 Task: Create a due date automation trigger when advanced on, 2 hours after a card is due add basic without the red label.
Action: Mouse moved to (867, 248)
Screenshot: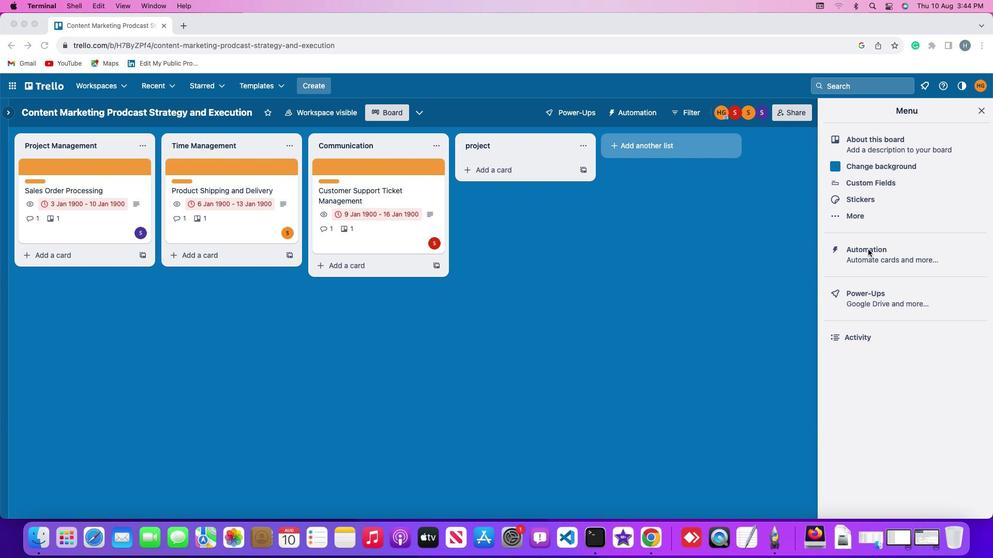 
Action: Mouse pressed left at (867, 248)
Screenshot: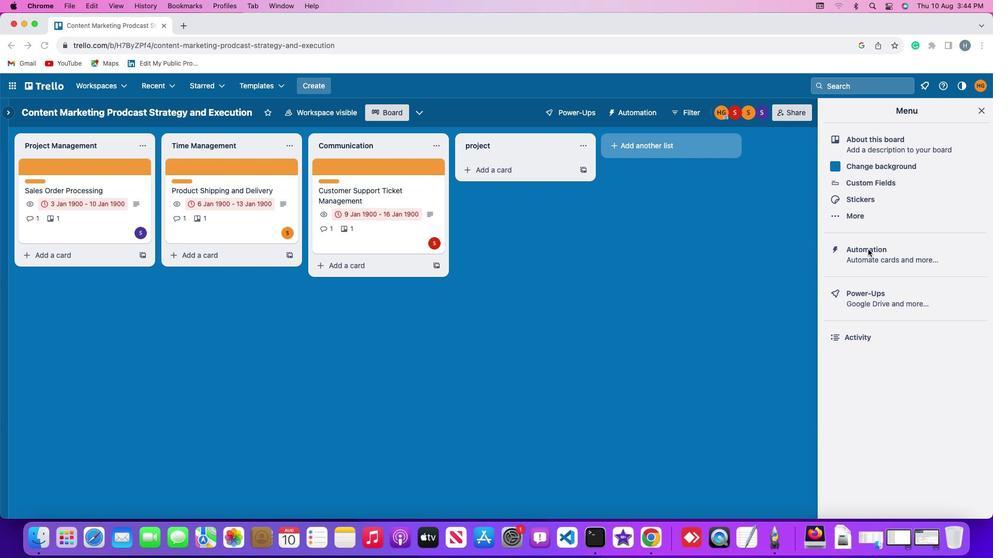 
Action: Mouse pressed left at (867, 248)
Screenshot: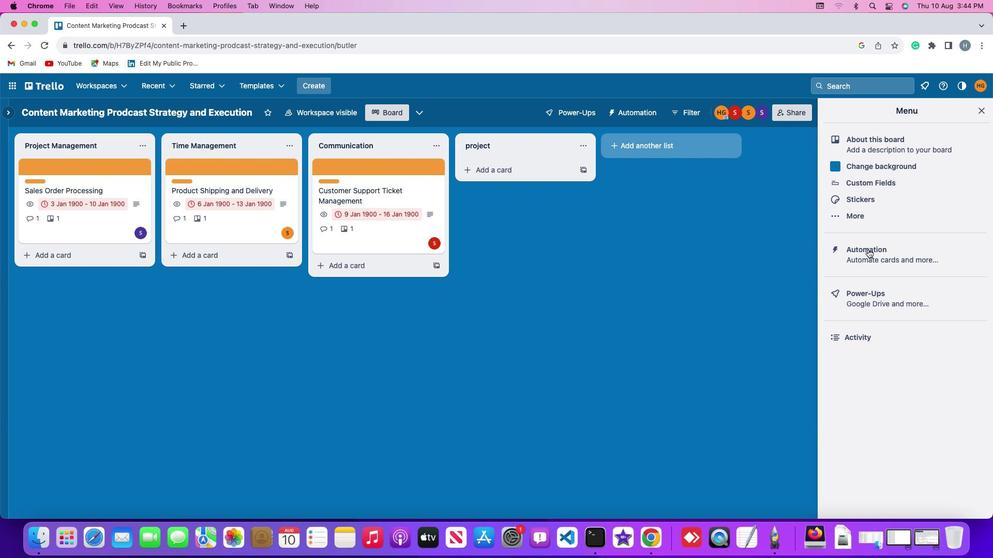 
Action: Mouse moved to (52, 245)
Screenshot: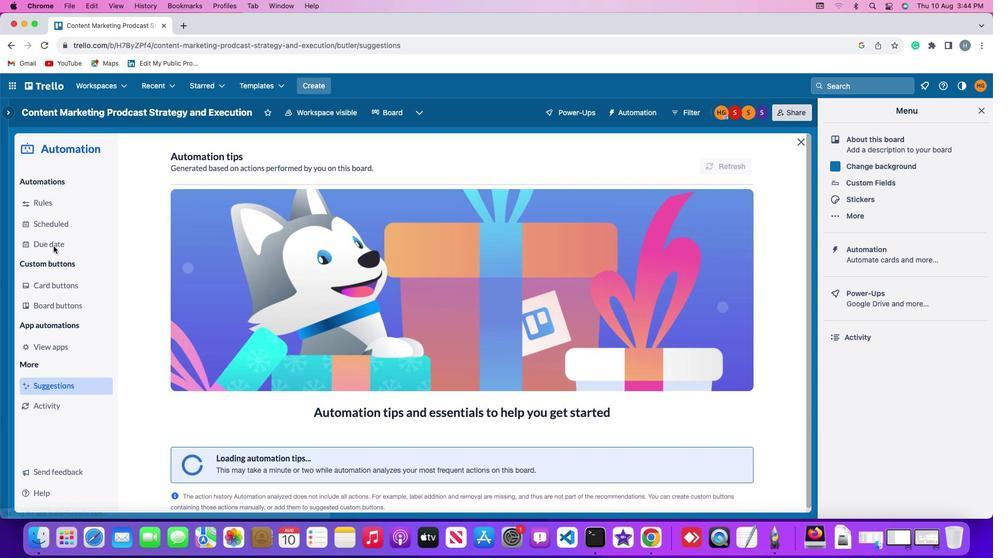 
Action: Mouse pressed left at (52, 245)
Screenshot: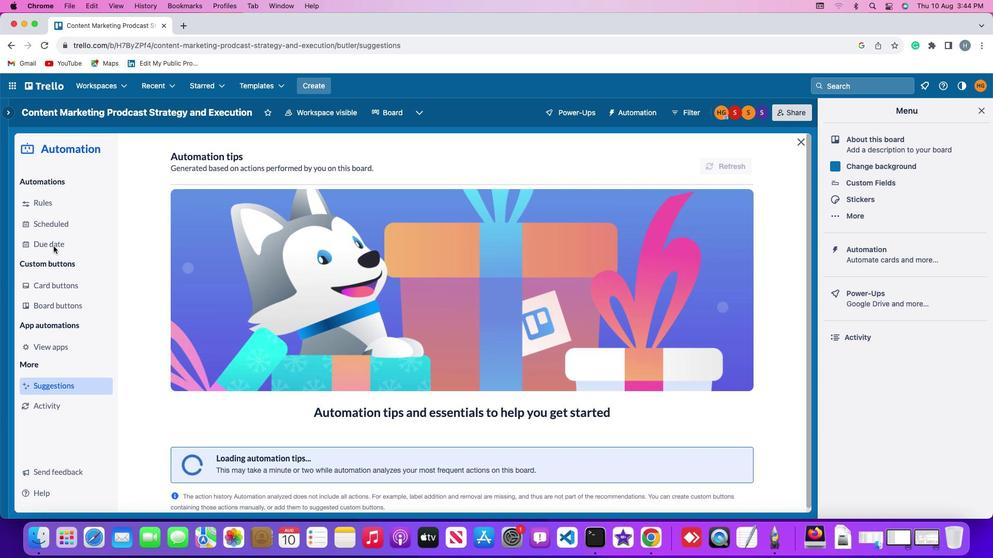
Action: Mouse moved to (695, 159)
Screenshot: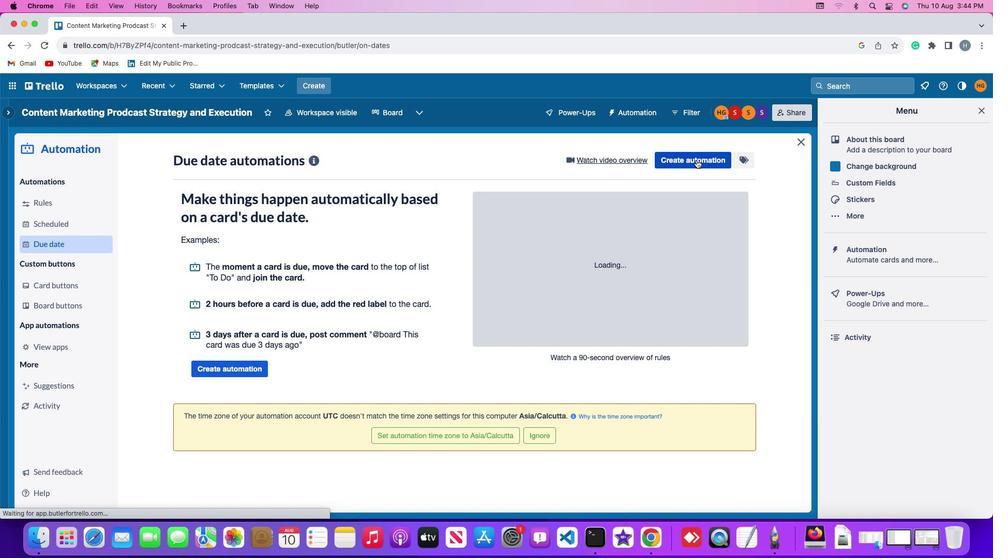 
Action: Mouse pressed left at (695, 159)
Screenshot: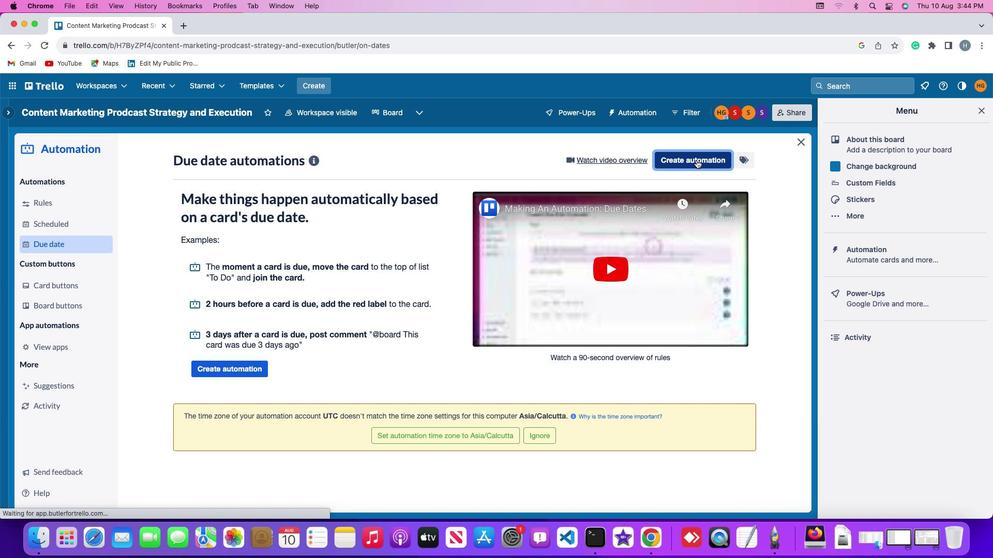 
Action: Mouse moved to (229, 257)
Screenshot: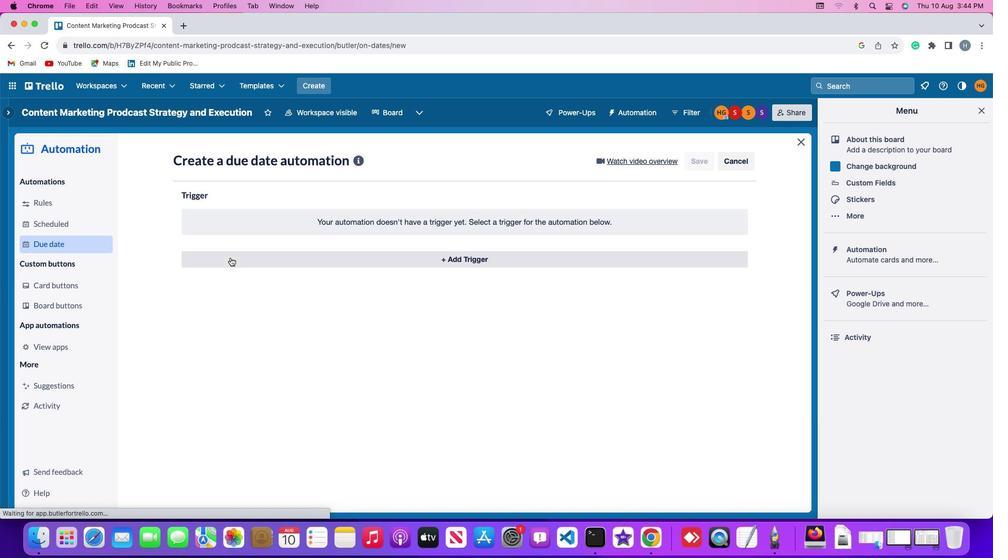
Action: Mouse pressed left at (229, 257)
Screenshot: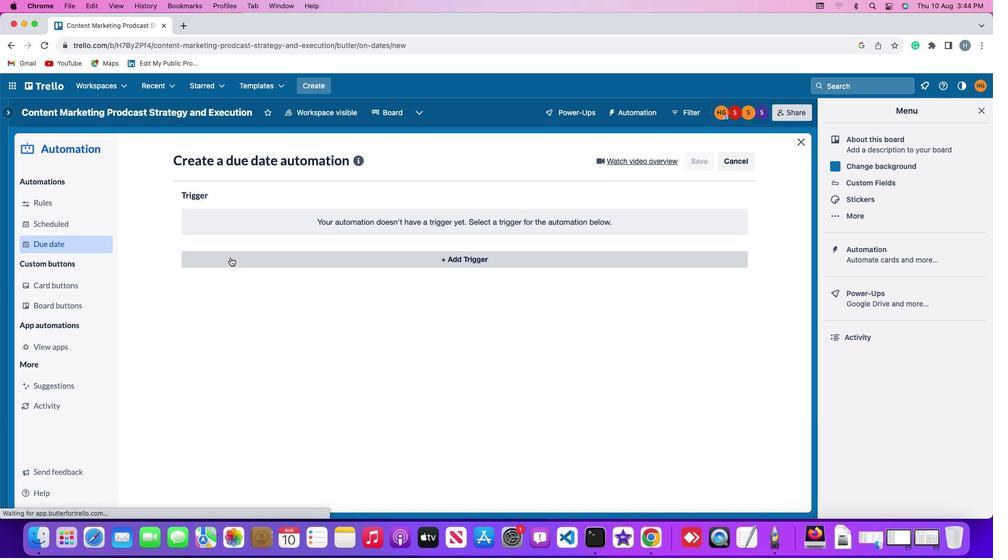 
Action: Mouse moved to (201, 415)
Screenshot: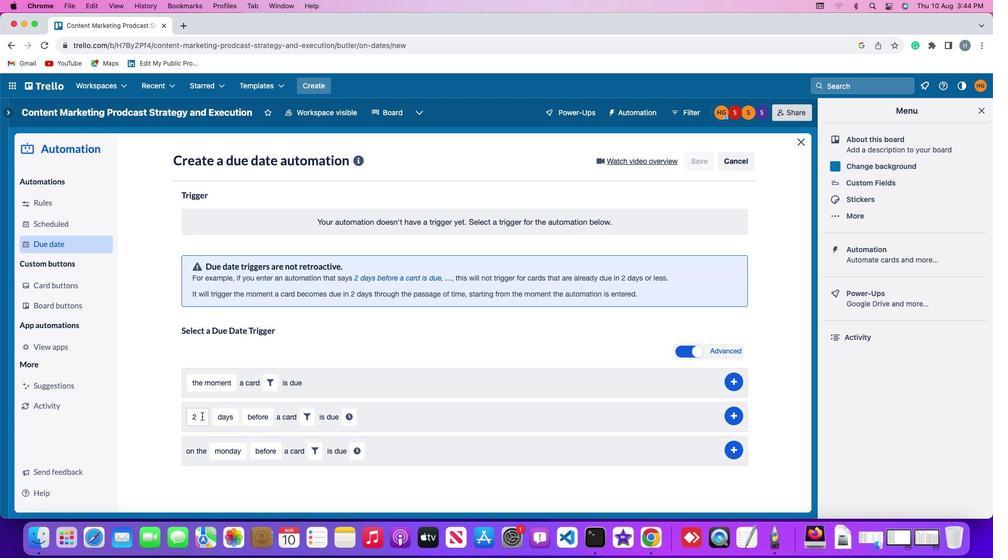 
Action: Mouse pressed left at (201, 415)
Screenshot: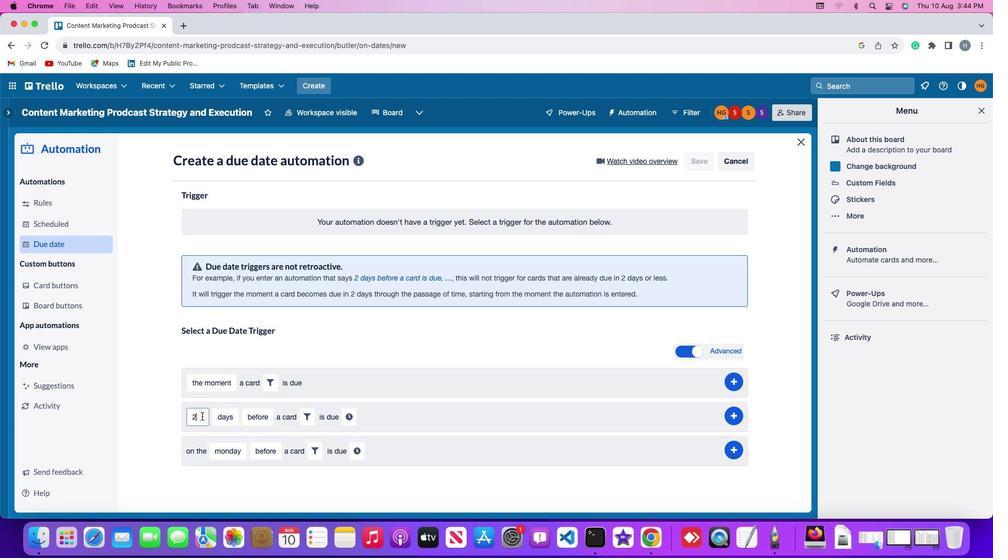 
Action: Mouse moved to (201, 416)
Screenshot: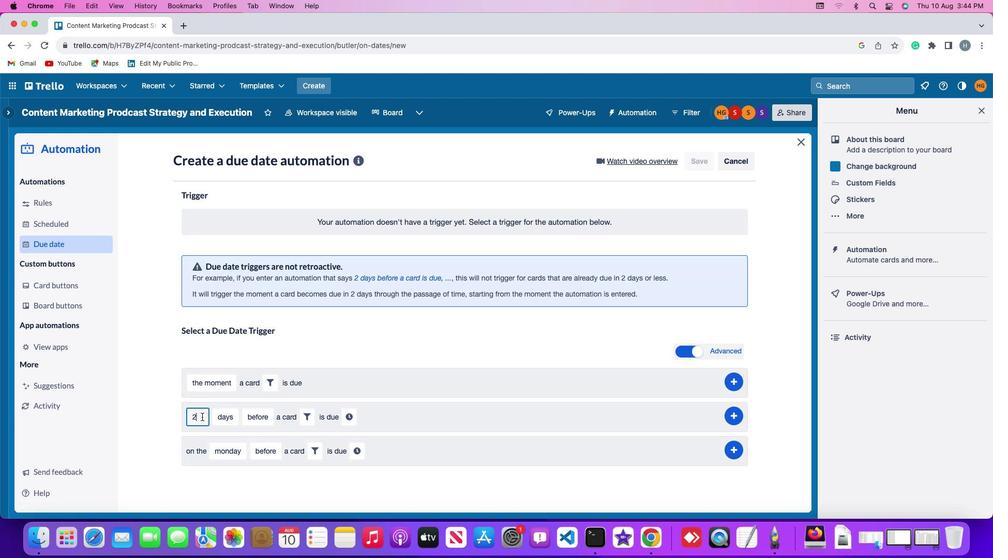 
Action: Key pressed Key.backspace
Screenshot: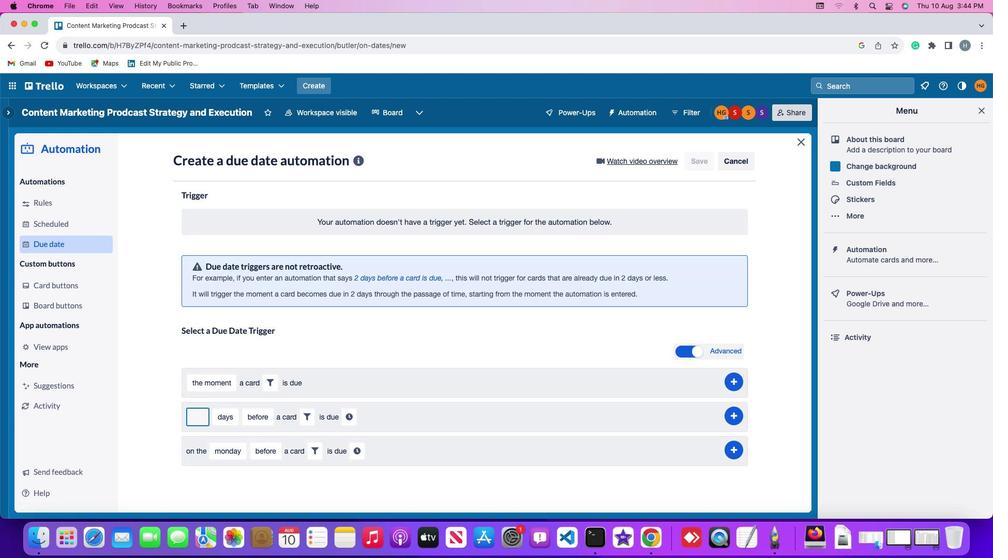
Action: Mouse moved to (200, 416)
Screenshot: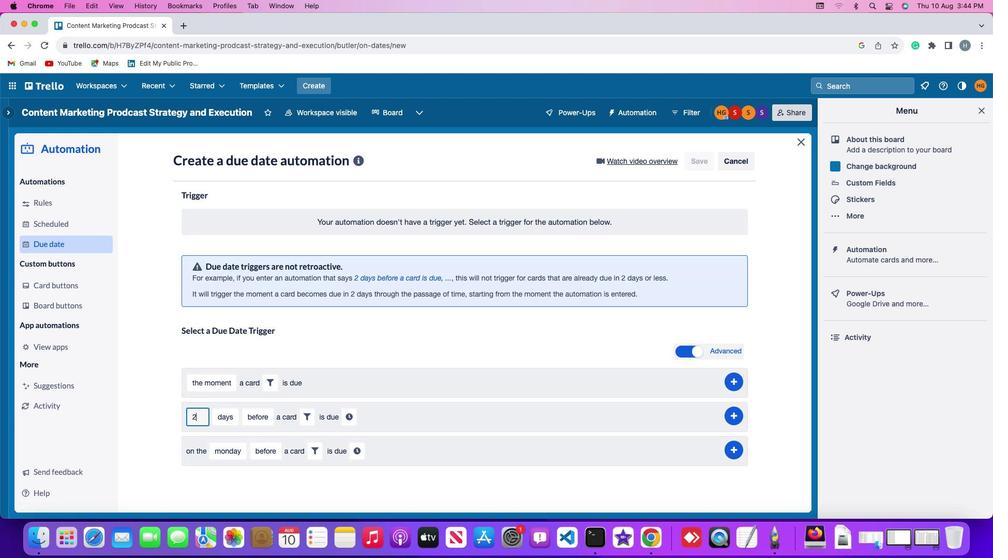 
Action: Key pressed '2'
Screenshot: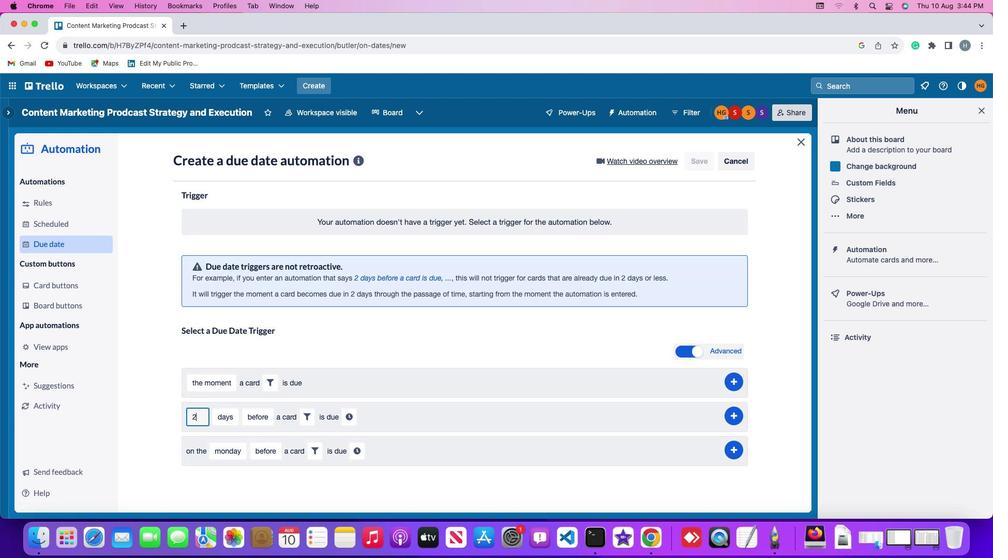 
Action: Mouse moved to (231, 417)
Screenshot: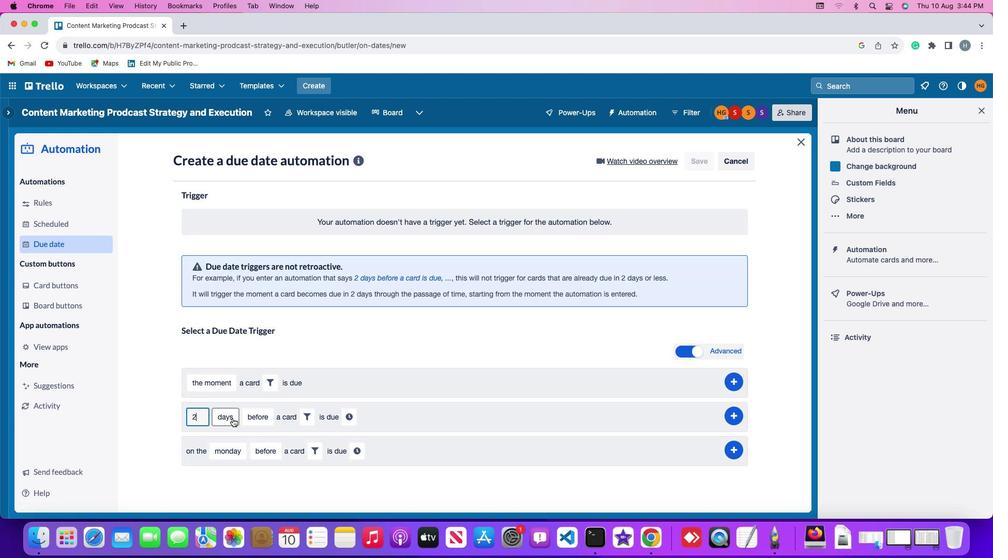 
Action: Mouse pressed left at (231, 417)
Screenshot: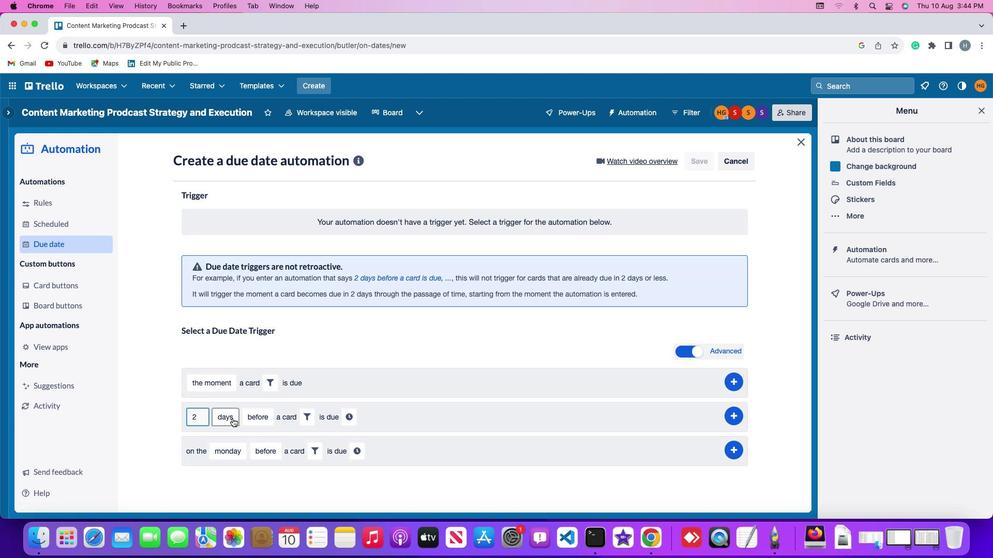 
Action: Mouse moved to (230, 475)
Screenshot: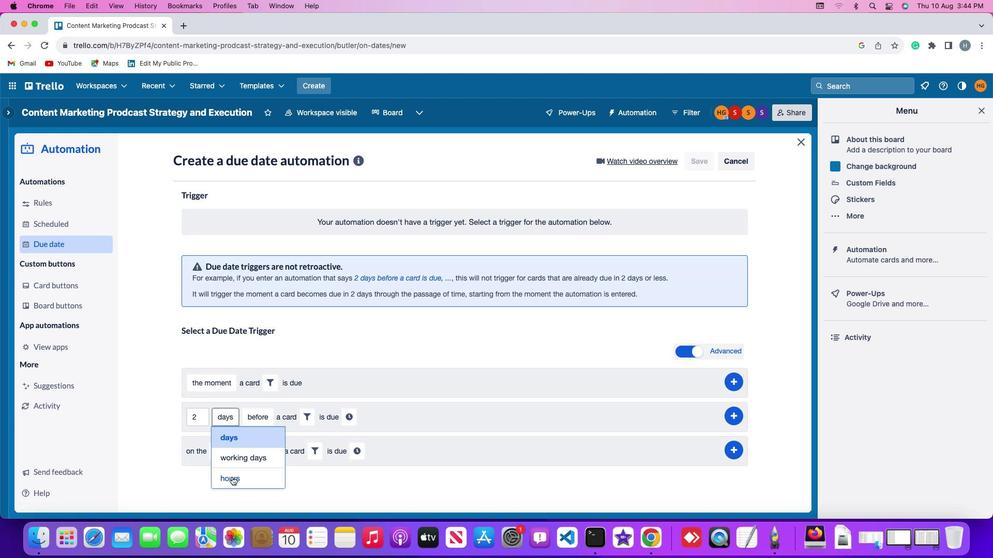 
Action: Mouse pressed left at (230, 475)
Screenshot: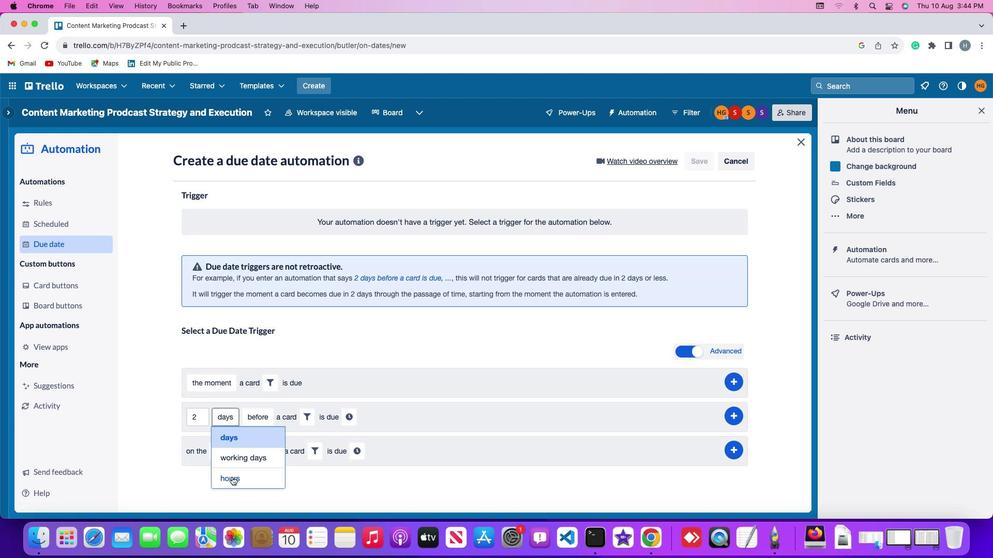 
Action: Mouse moved to (257, 414)
Screenshot: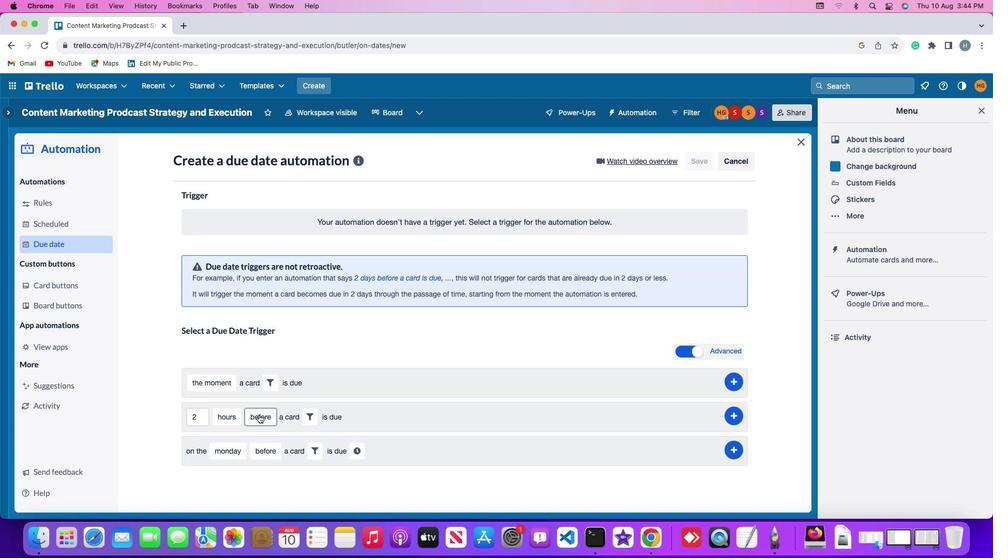 
Action: Mouse pressed left at (257, 414)
Screenshot: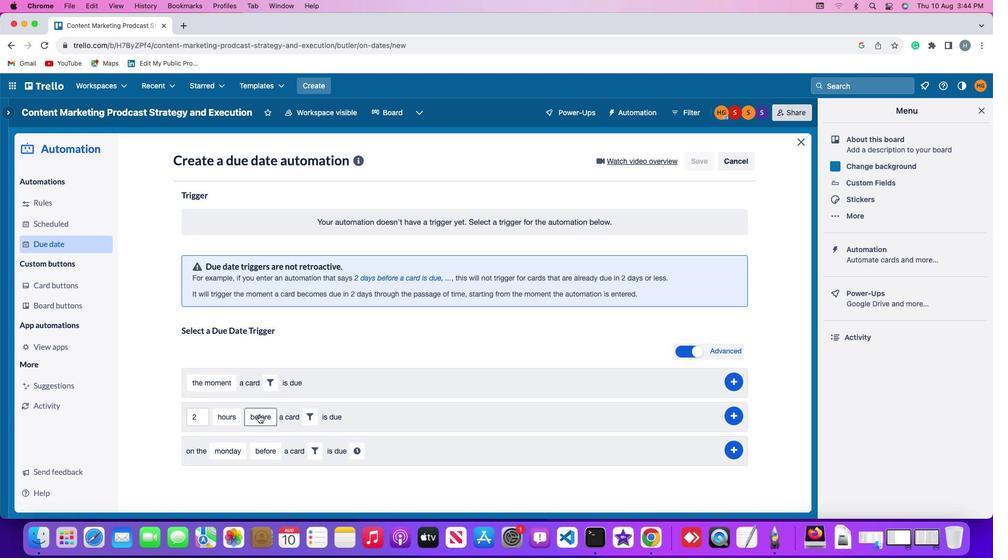 
Action: Mouse moved to (263, 448)
Screenshot: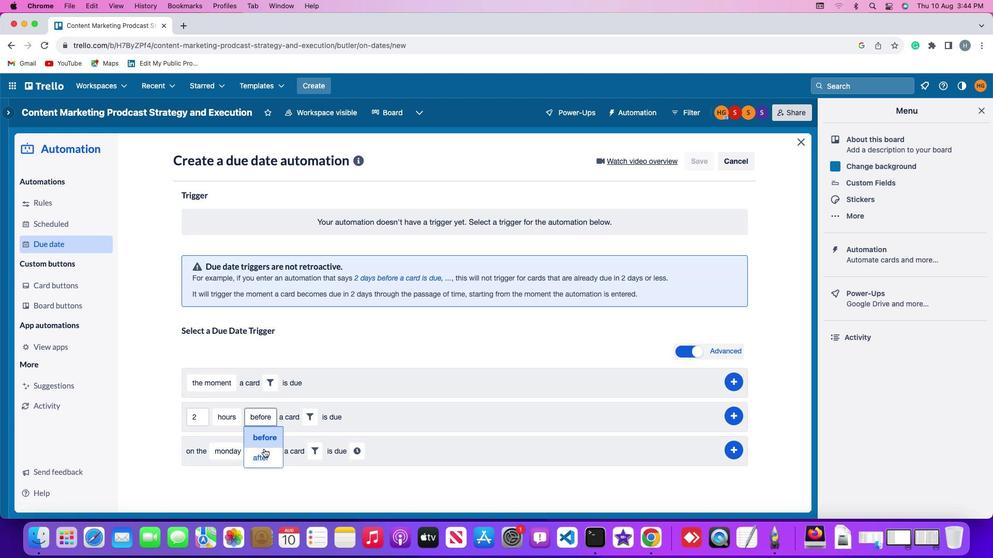 
Action: Mouse pressed left at (263, 448)
Screenshot: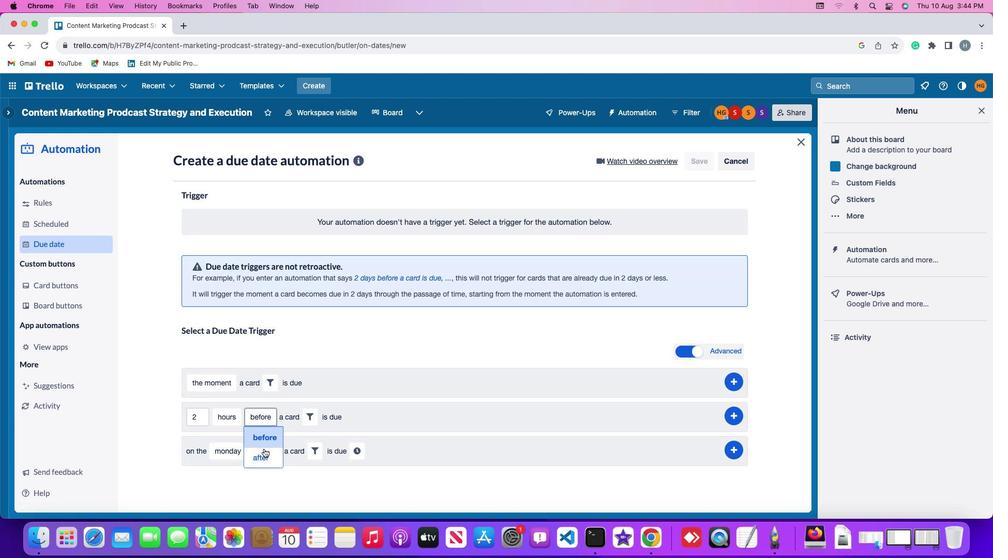 
Action: Mouse moved to (304, 417)
Screenshot: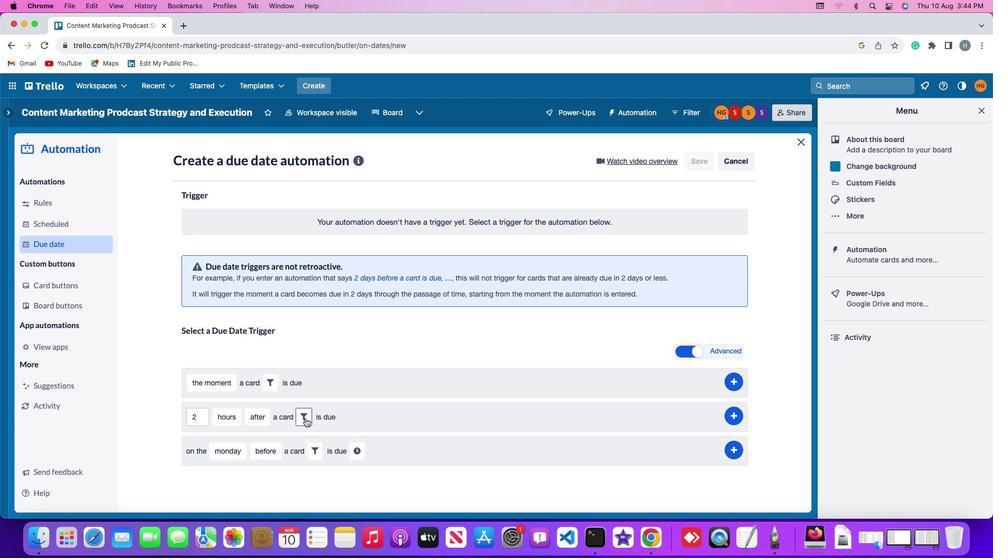 
Action: Mouse pressed left at (304, 417)
Screenshot: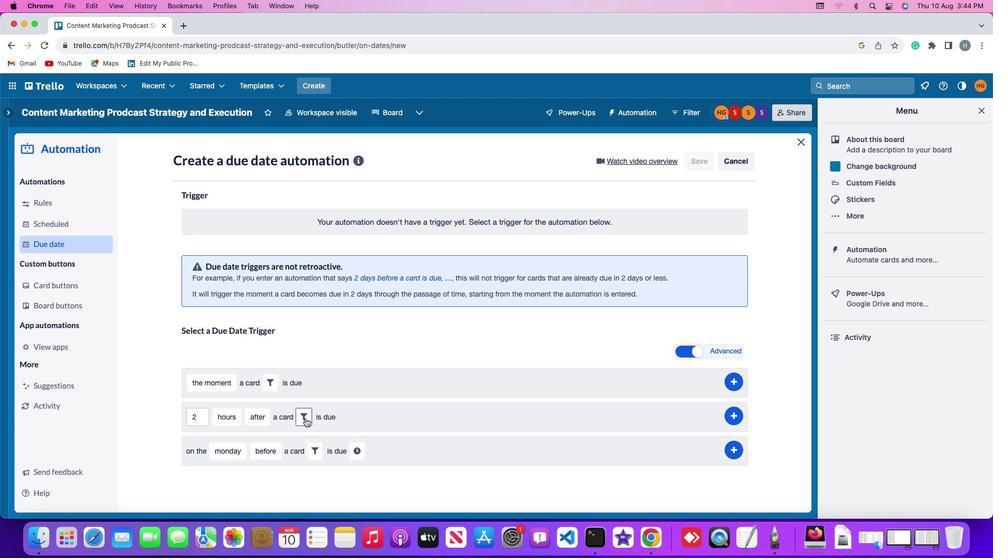 
Action: Mouse moved to (288, 458)
Screenshot: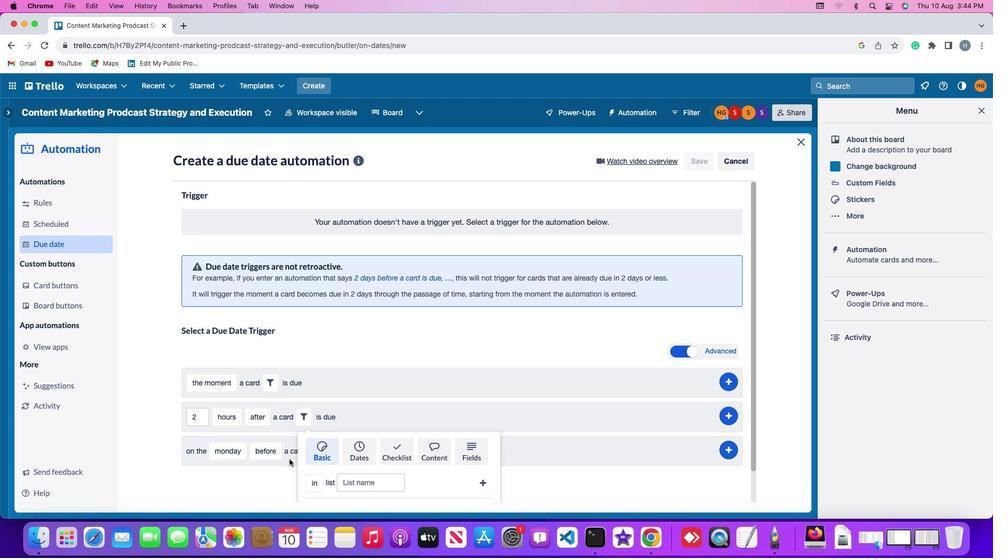 
Action: Mouse scrolled (288, 458) with delta (0, -1)
Screenshot: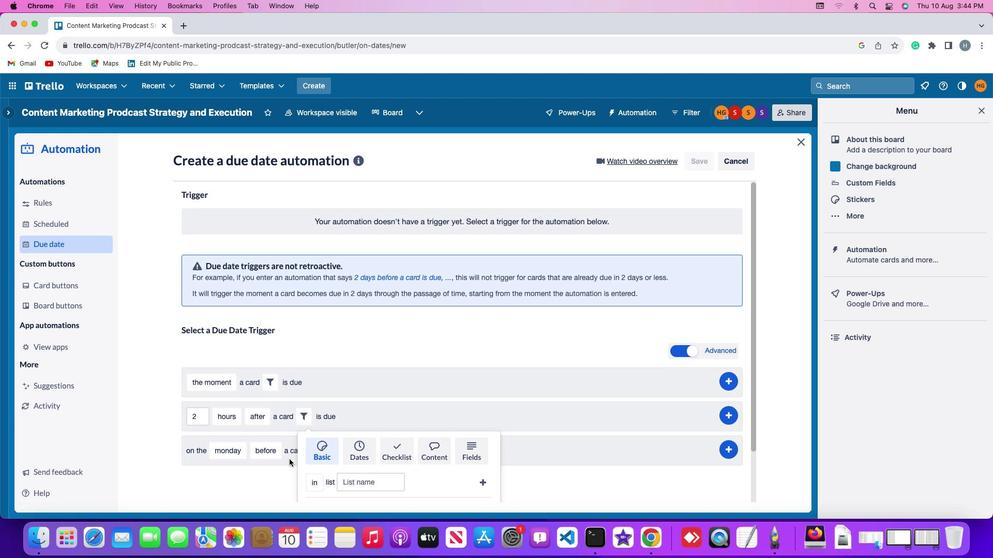 
Action: Mouse scrolled (288, 458) with delta (0, -1)
Screenshot: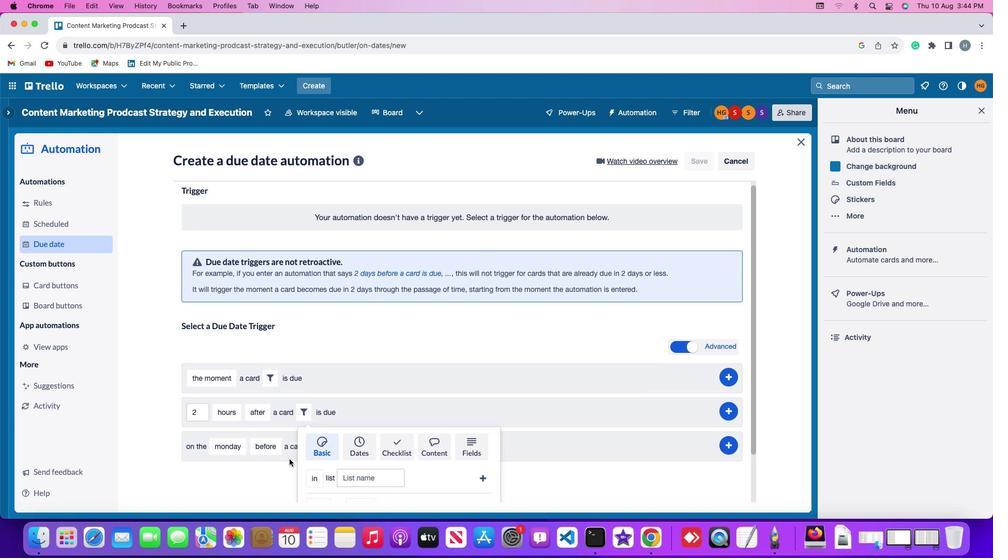 
Action: Mouse scrolled (288, 458) with delta (0, -2)
Screenshot: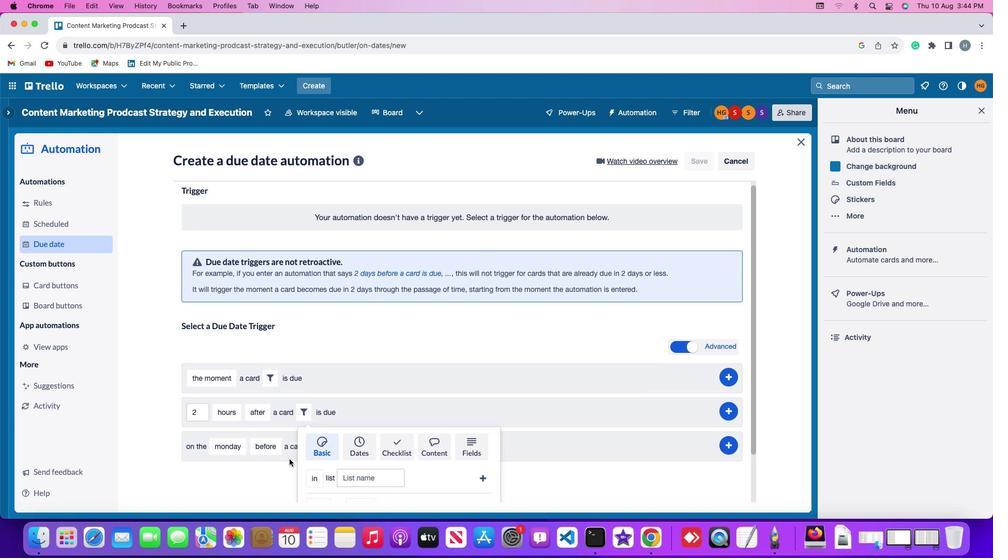 
Action: Mouse scrolled (288, 458) with delta (0, -2)
Screenshot: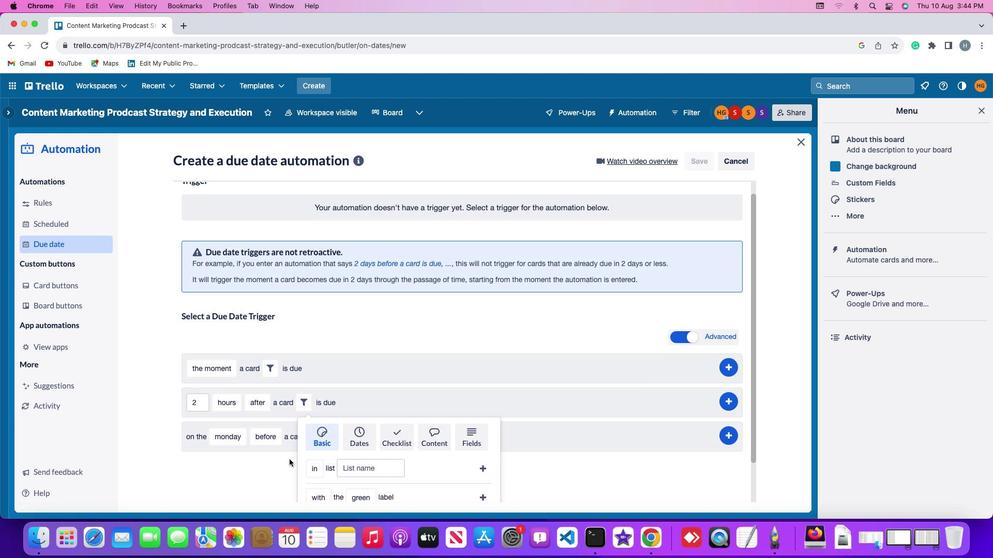 
Action: Mouse moved to (317, 445)
Screenshot: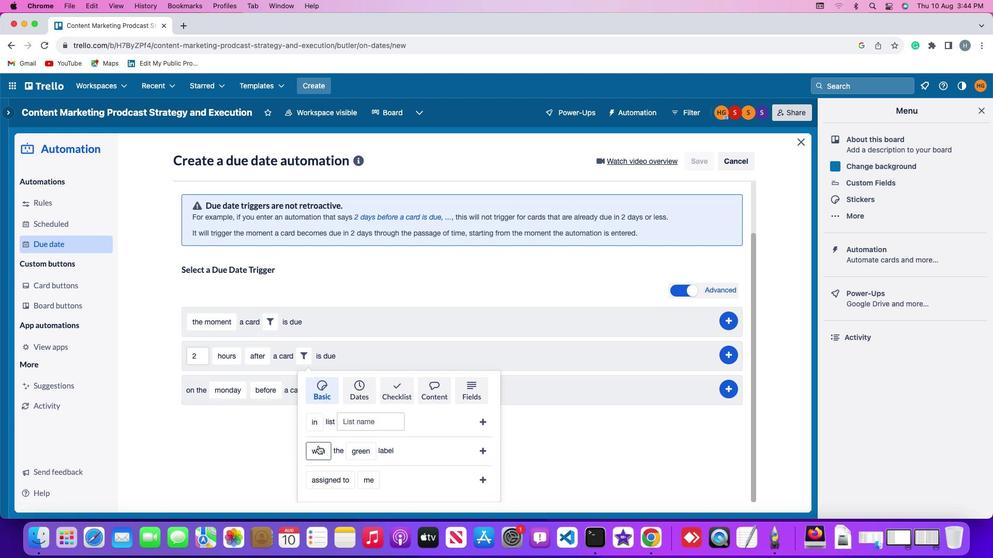 
Action: Mouse pressed left at (317, 445)
Screenshot: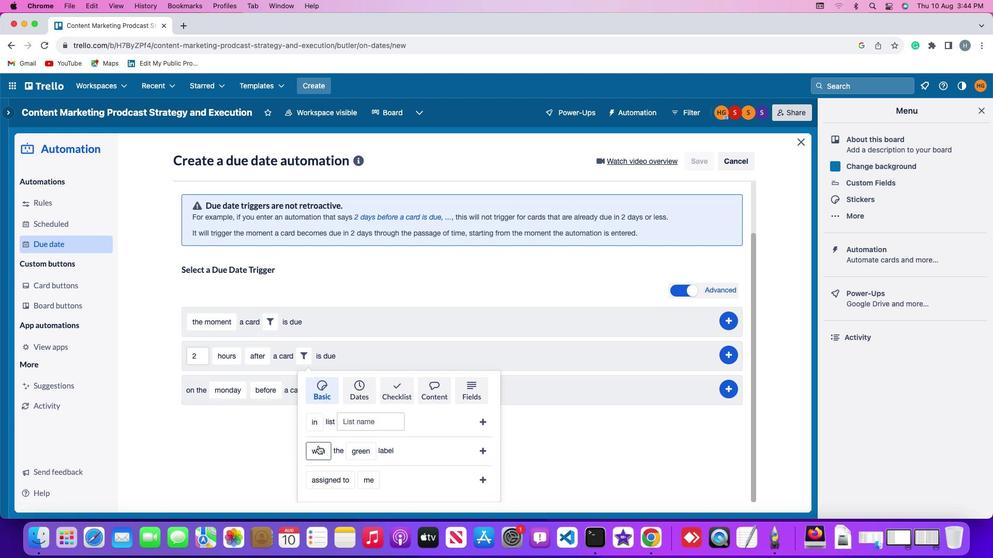 
Action: Mouse moved to (324, 406)
Screenshot: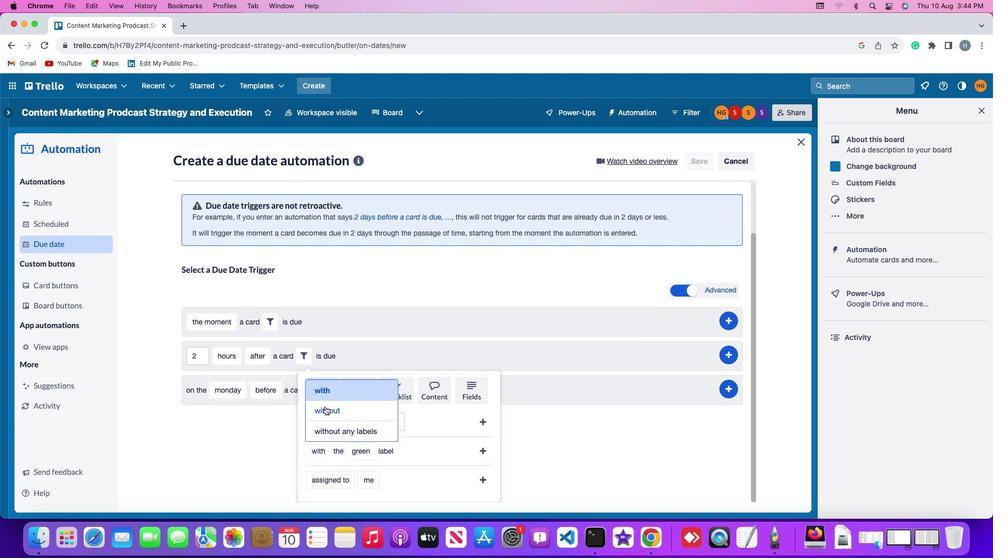 
Action: Mouse pressed left at (324, 406)
Screenshot: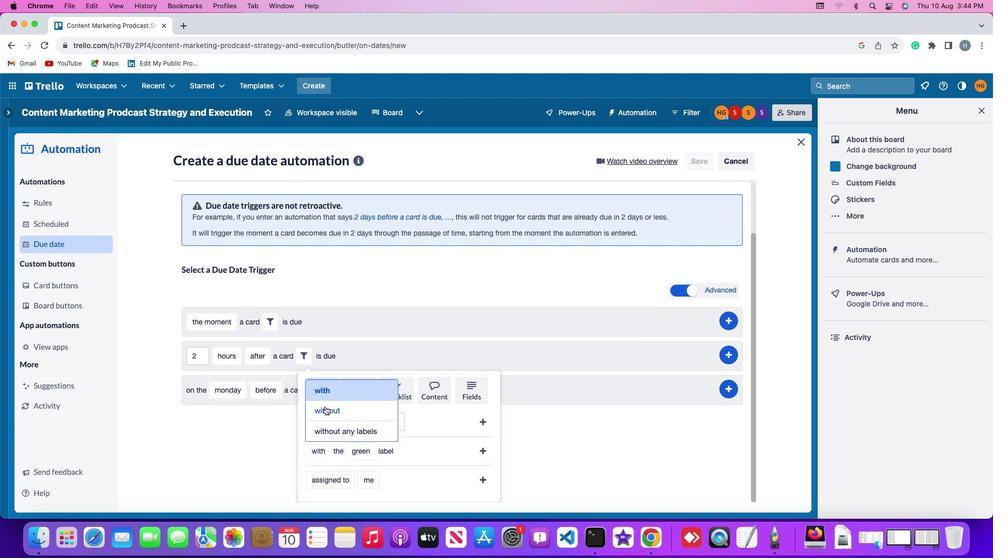 
Action: Mouse moved to (367, 451)
Screenshot: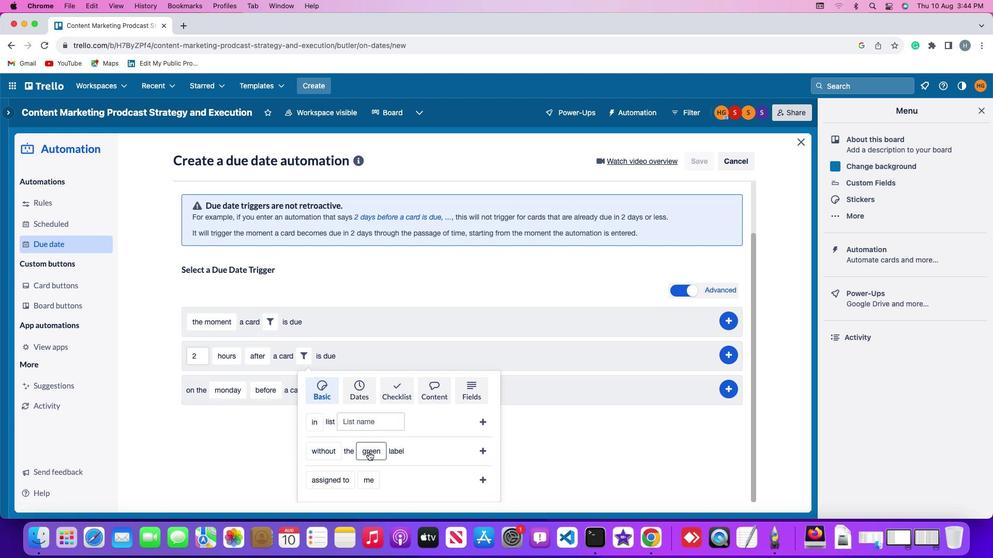 
Action: Mouse pressed left at (367, 451)
Screenshot: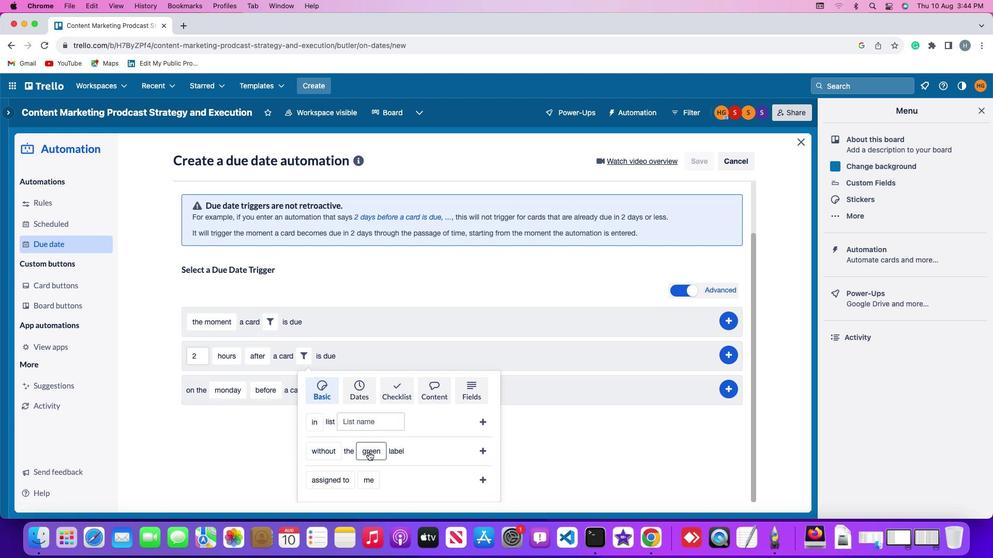 
Action: Mouse moved to (373, 388)
Screenshot: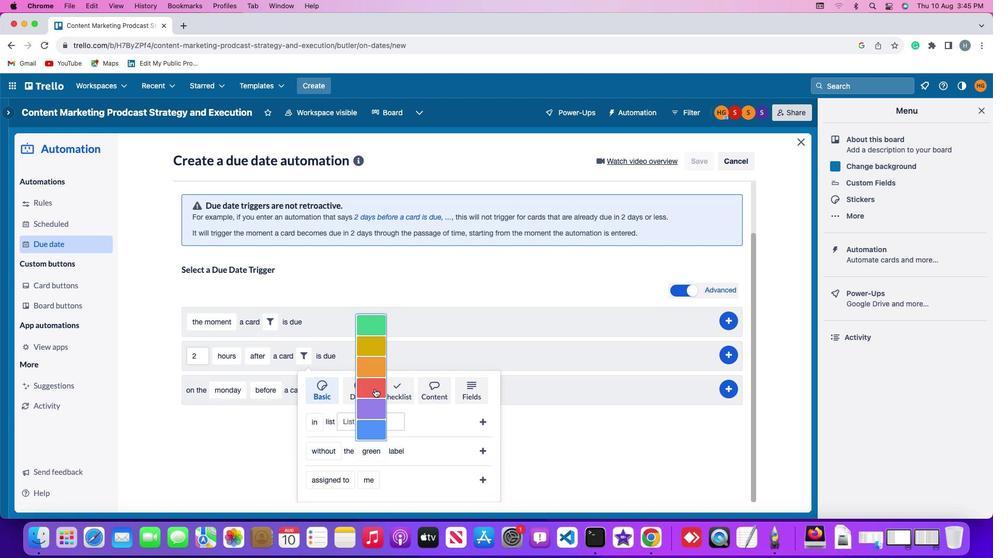 
Action: Mouse pressed left at (373, 388)
Screenshot: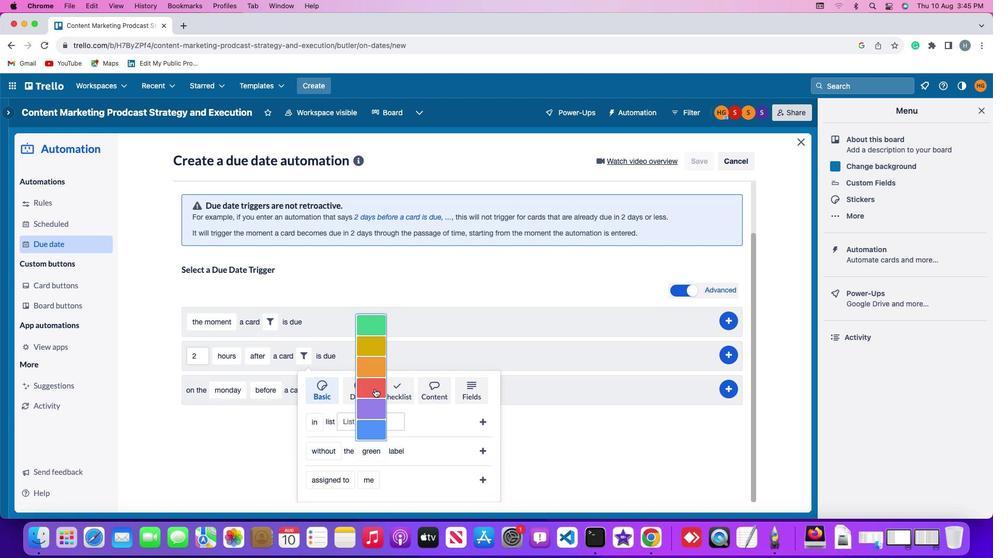 
Action: Mouse moved to (482, 447)
Screenshot: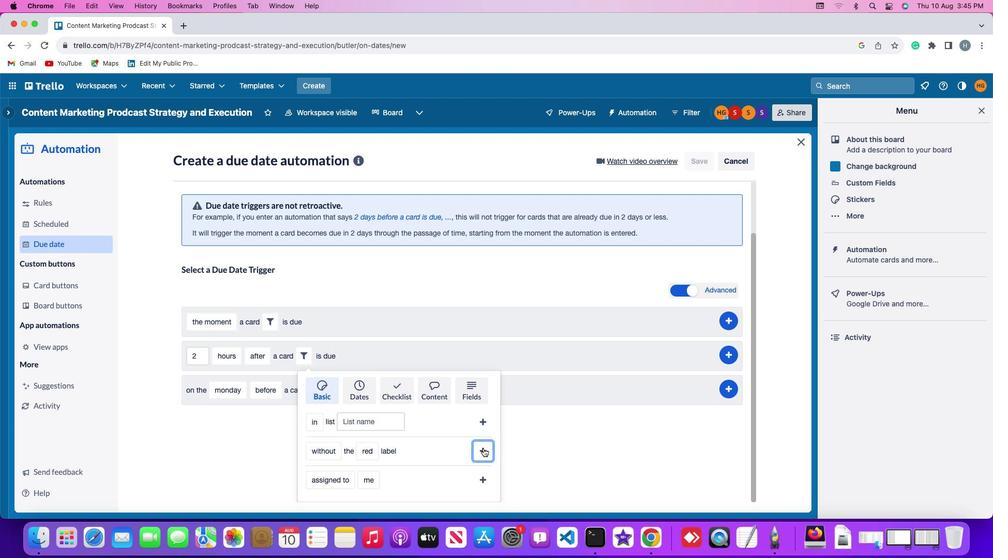 
Action: Mouse pressed left at (482, 447)
Screenshot: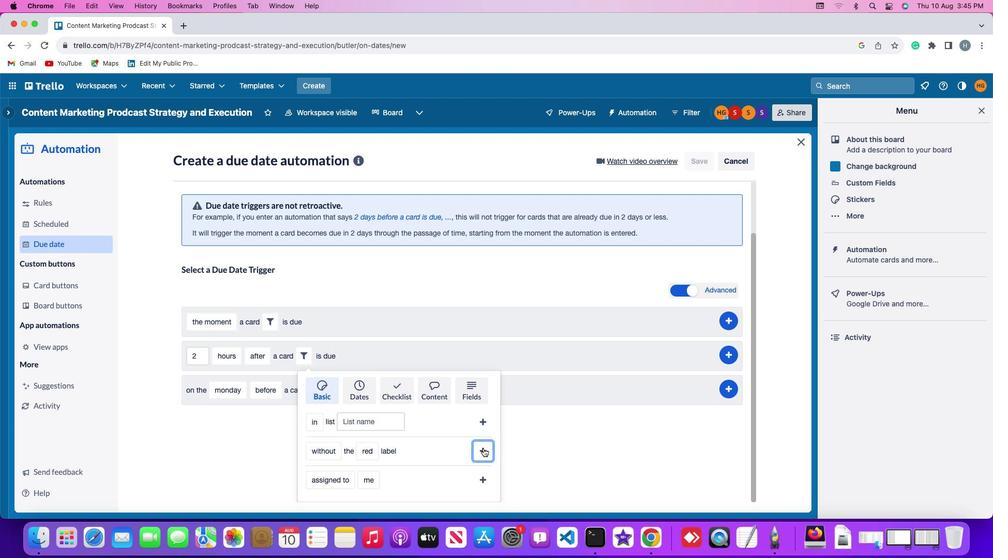 
Action: Mouse moved to (732, 412)
Screenshot: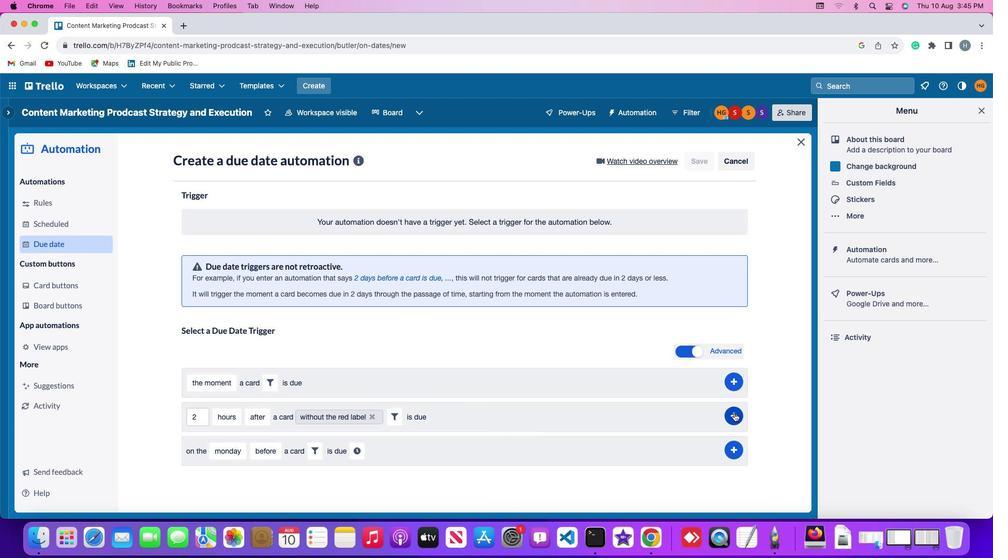 
Action: Mouse pressed left at (732, 412)
Screenshot: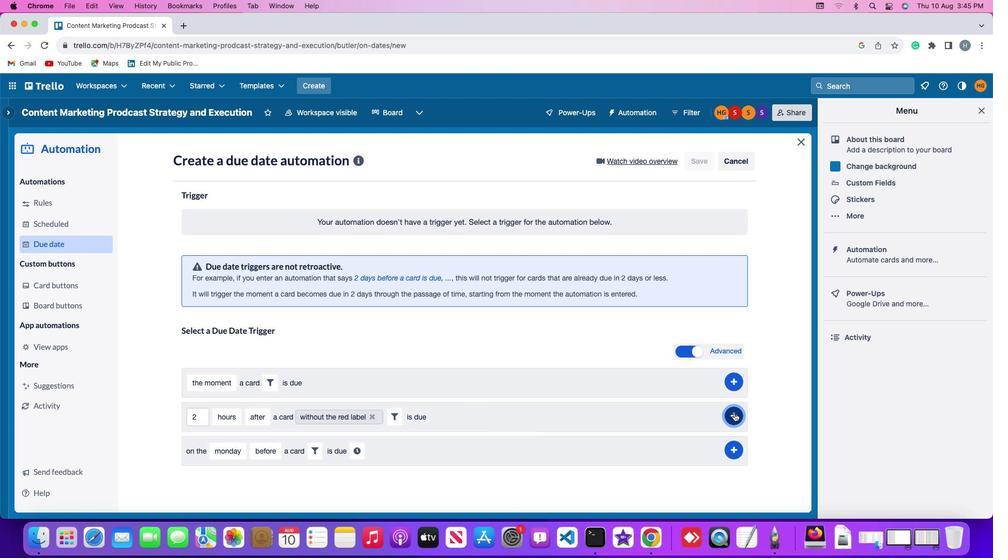 
Action: Mouse moved to (762, 351)
Screenshot: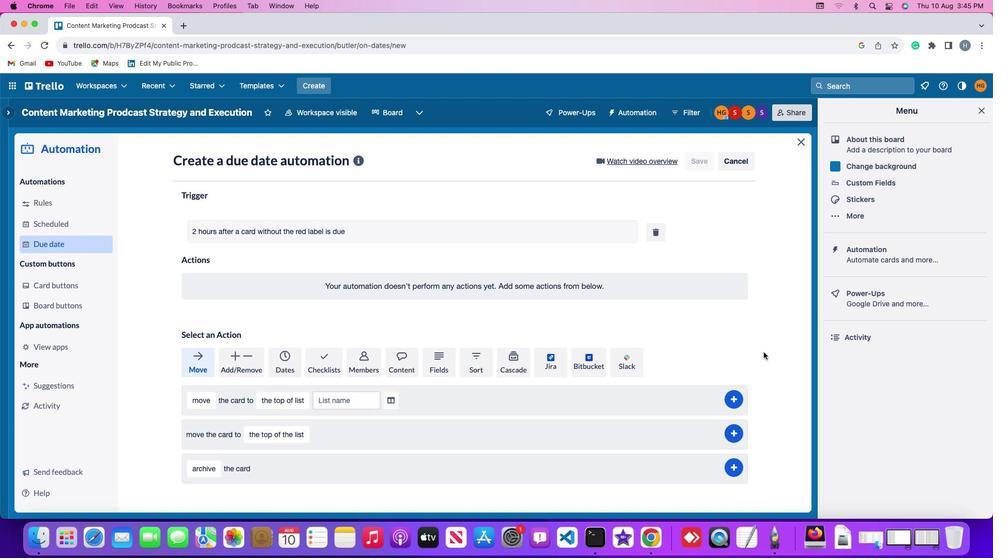 
